 Task: Add a condition where "Channel Is not Voicemail" in new tickets in your groups.
Action: Mouse moved to (99, 386)
Screenshot: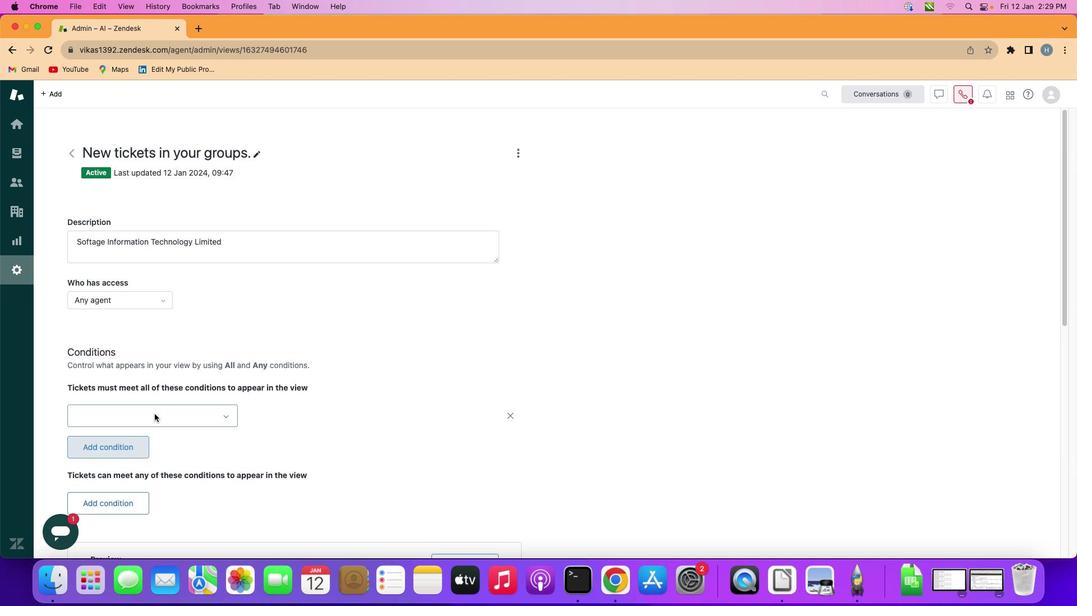 
Action: Mouse pressed left at (99, 386)
Screenshot: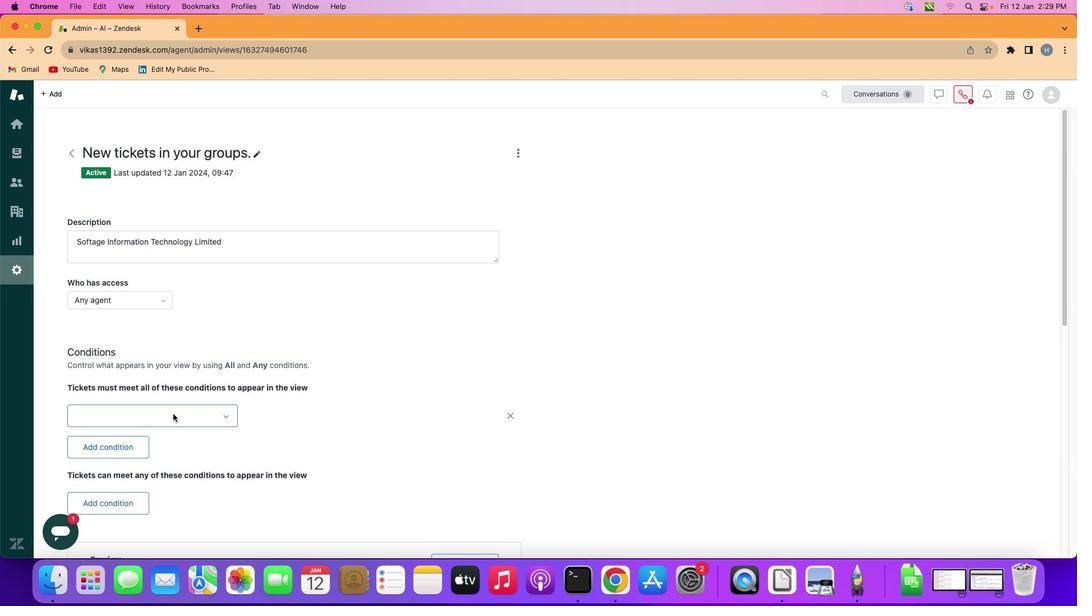 
Action: Mouse moved to (144, 386)
Screenshot: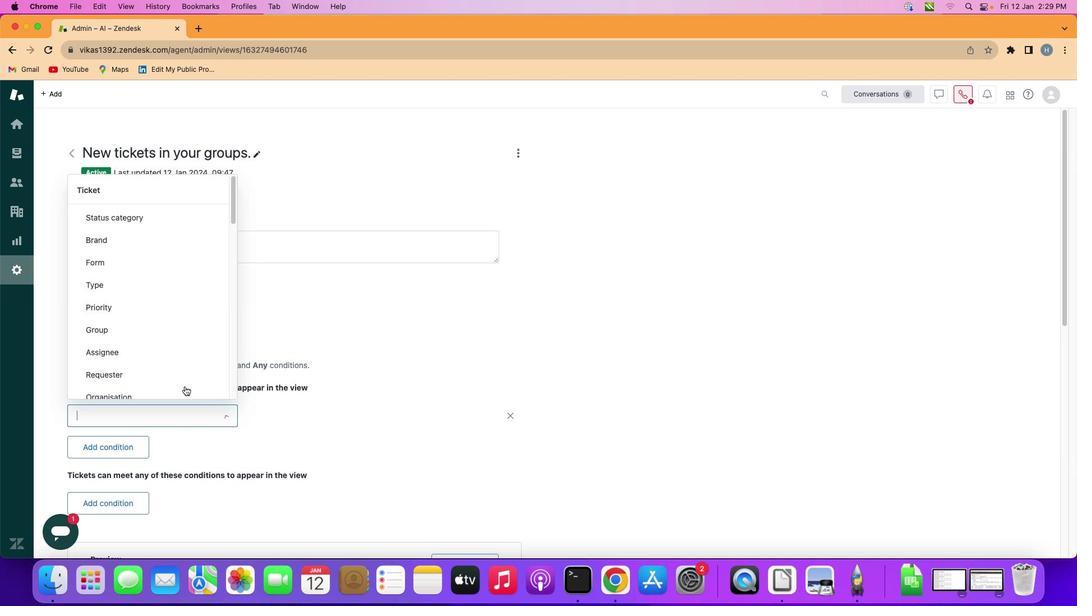 
Action: Mouse pressed left at (144, 386)
Screenshot: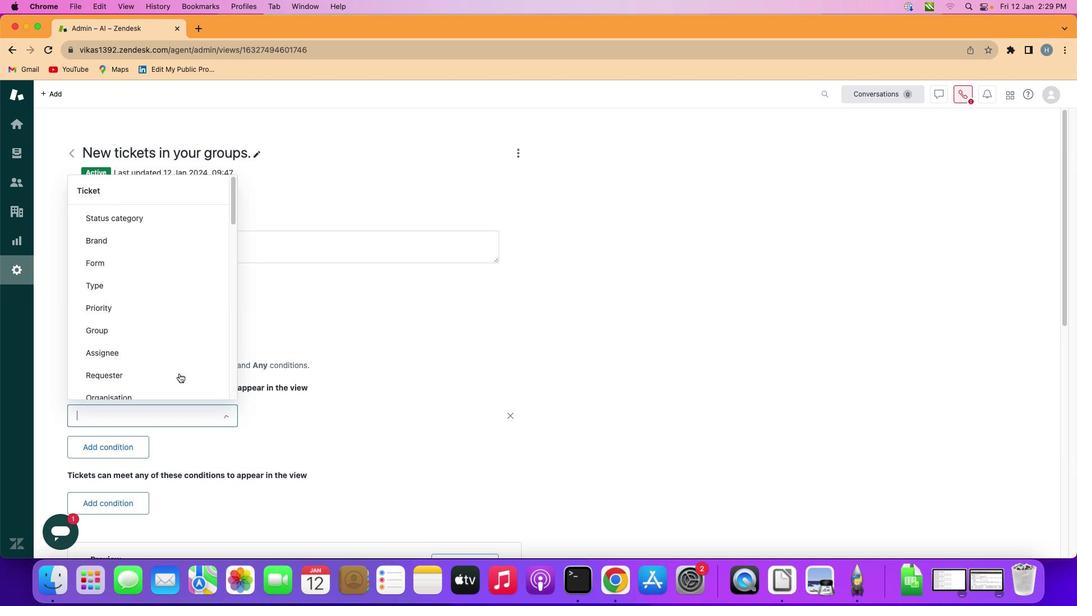 
Action: Mouse moved to (144, 260)
Screenshot: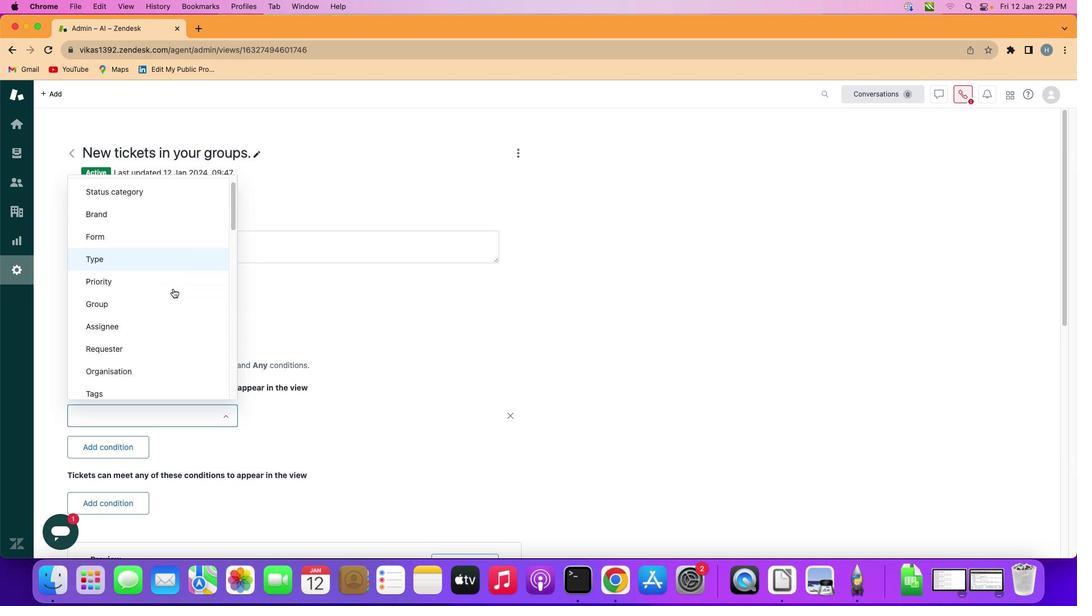 
Action: Mouse scrolled (144, 260) with delta (-27, -28)
Screenshot: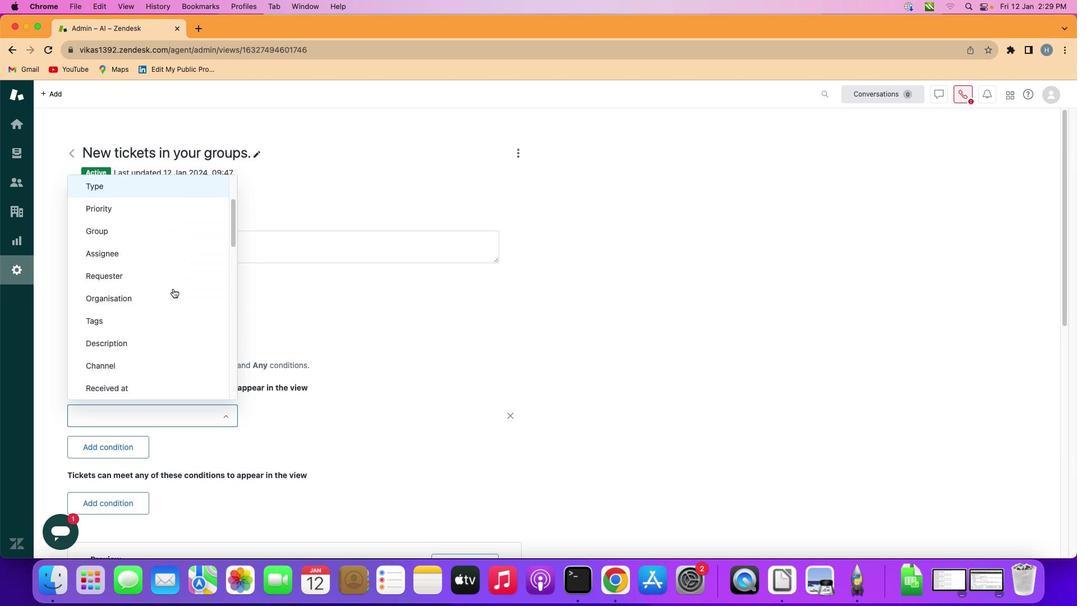 
Action: Mouse scrolled (144, 260) with delta (-27, -28)
Screenshot: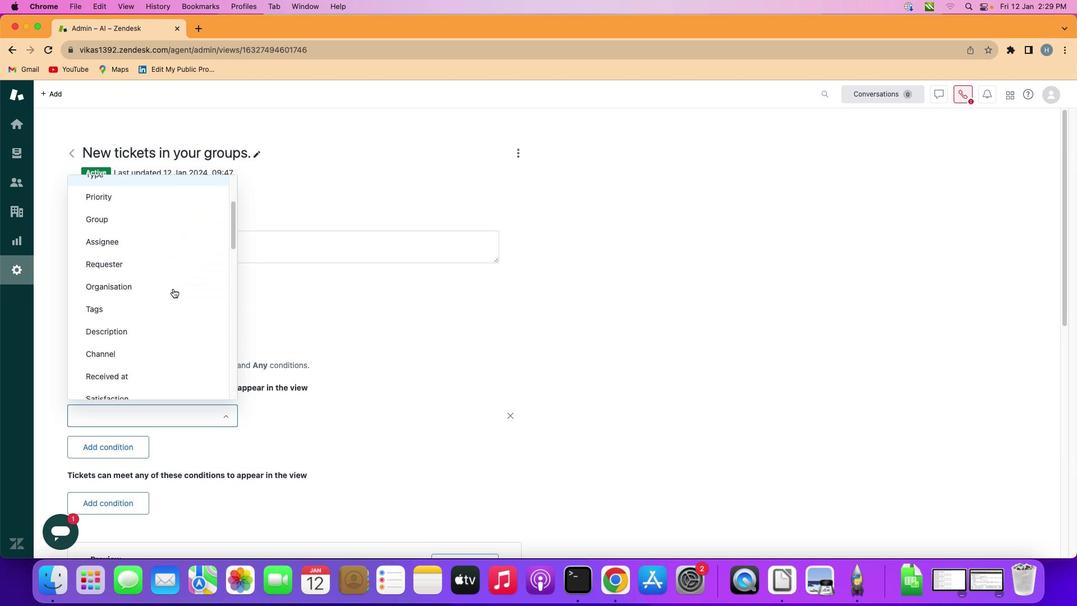 
Action: Mouse scrolled (144, 260) with delta (-27, -28)
Screenshot: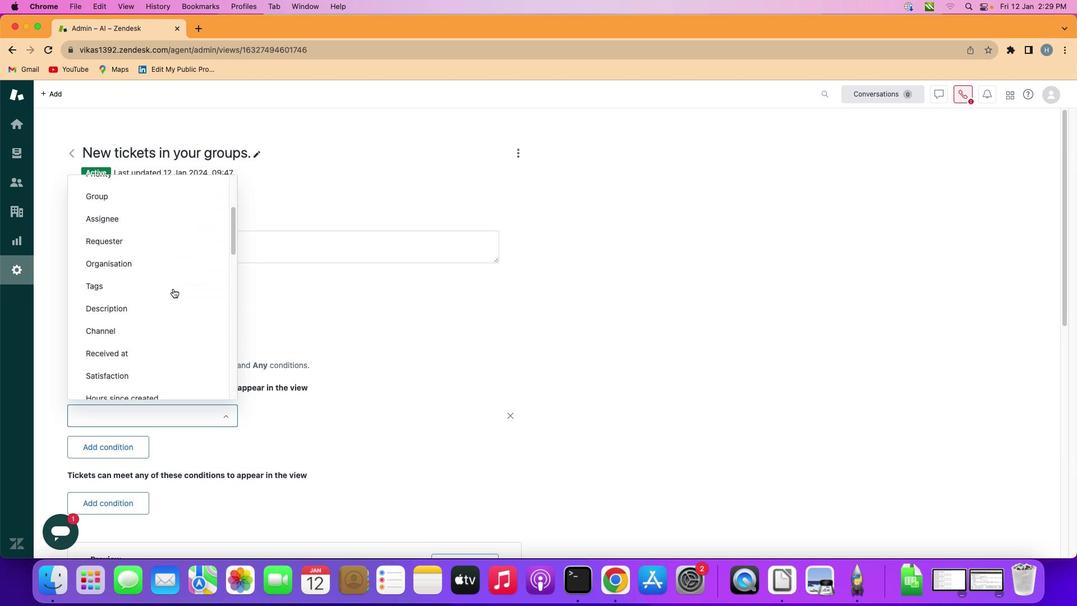 
Action: Mouse scrolled (144, 260) with delta (-27, -28)
Screenshot: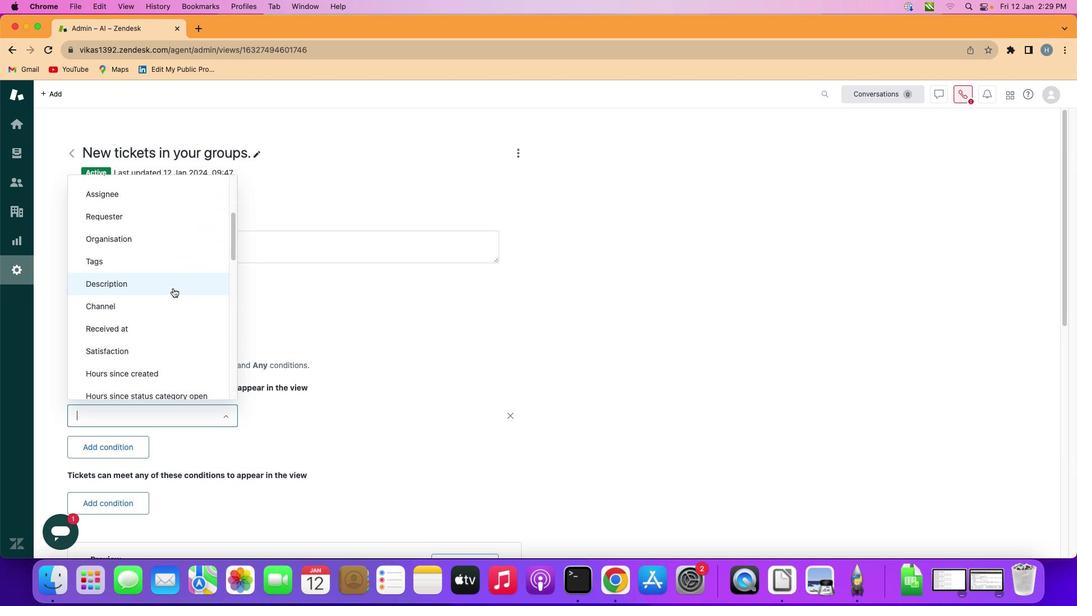
Action: Mouse scrolled (144, 260) with delta (-27, -28)
Screenshot: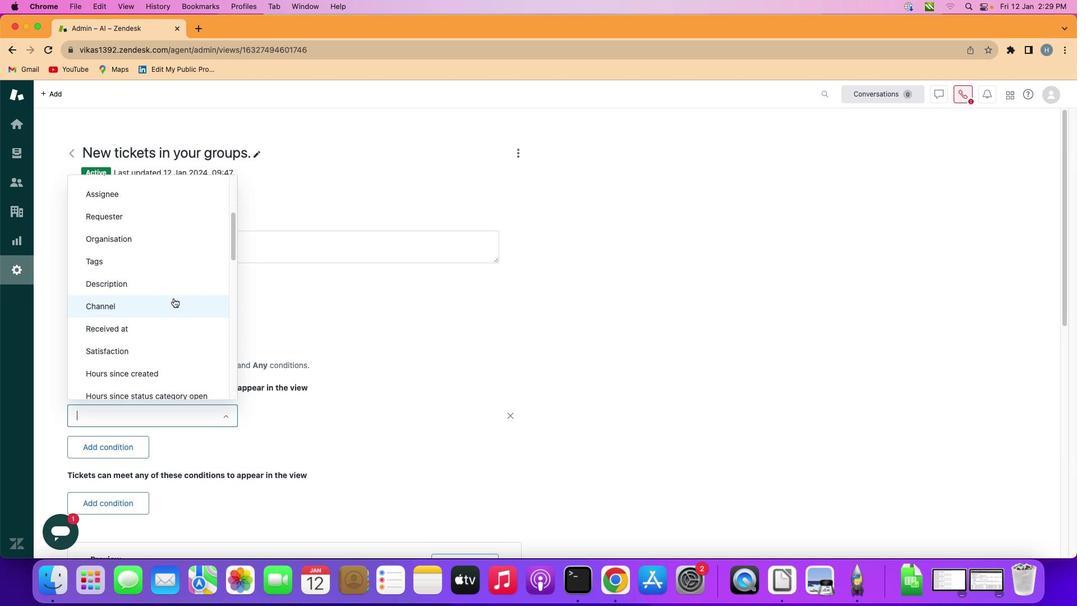 
Action: Mouse moved to (144, 278)
Screenshot: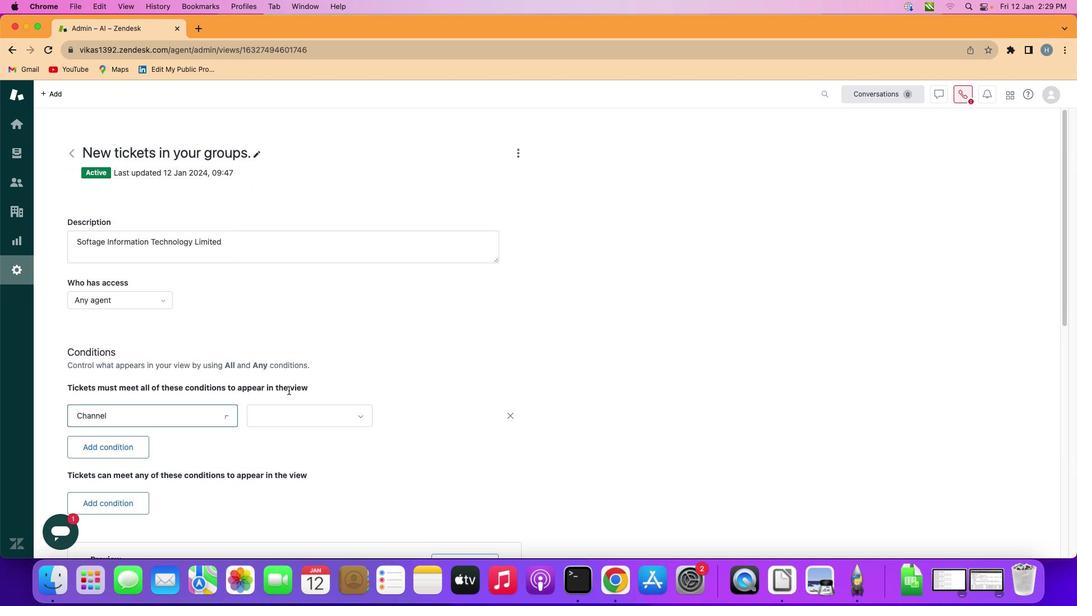 
Action: Mouse pressed left at (144, 278)
Screenshot: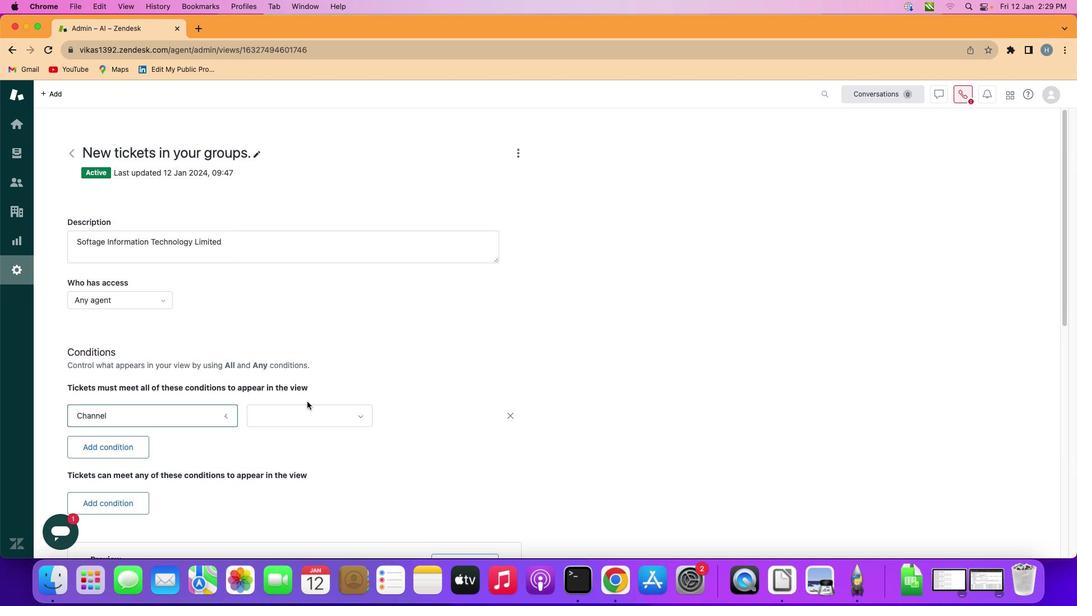 
Action: Mouse moved to (283, 381)
Screenshot: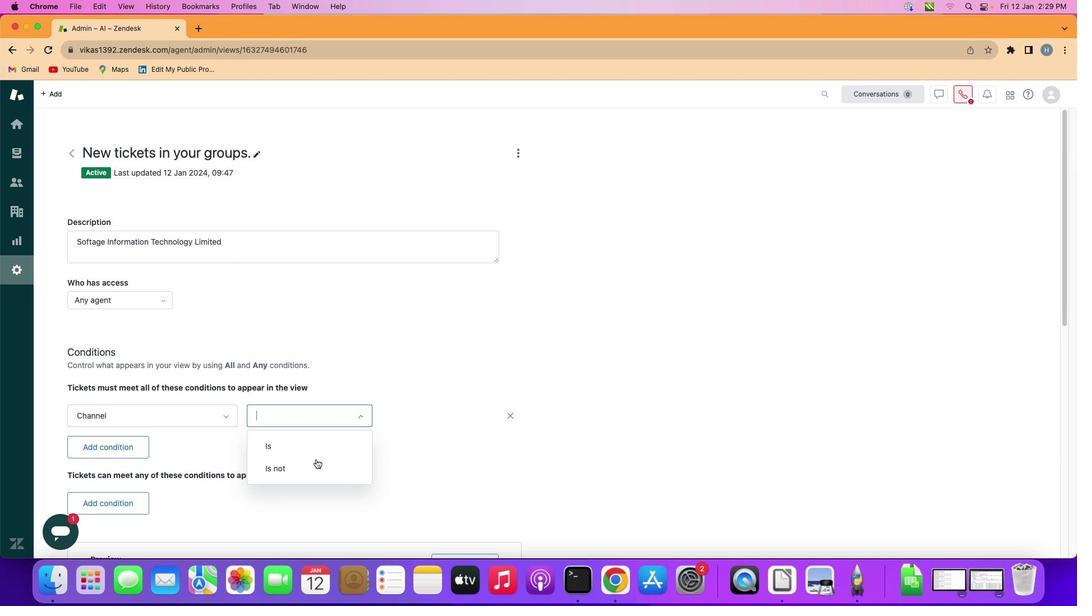 
Action: Mouse pressed left at (283, 381)
Screenshot: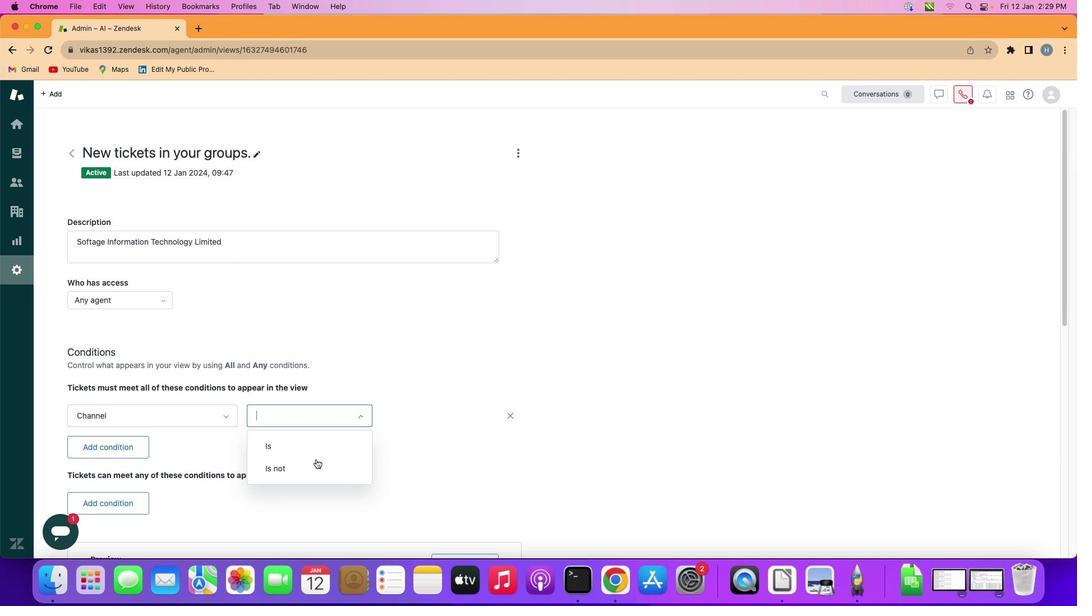 
Action: Mouse moved to (287, 434)
Screenshot: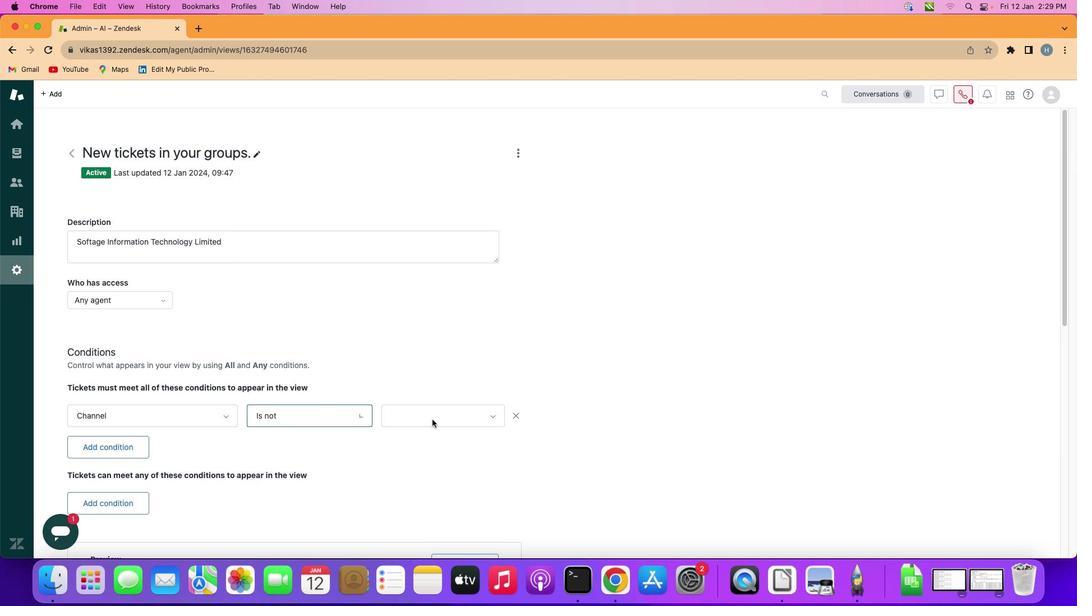 
Action: Mouse pressed left at (287, 434)
Screenshot: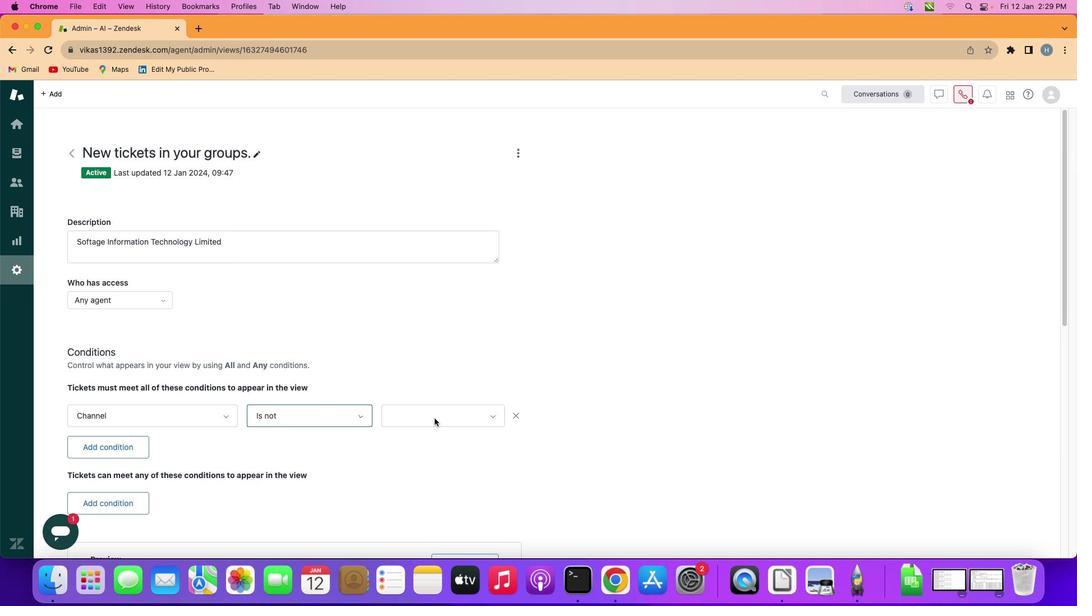
Action: Mouse moved to (406, 390)
Screenshot: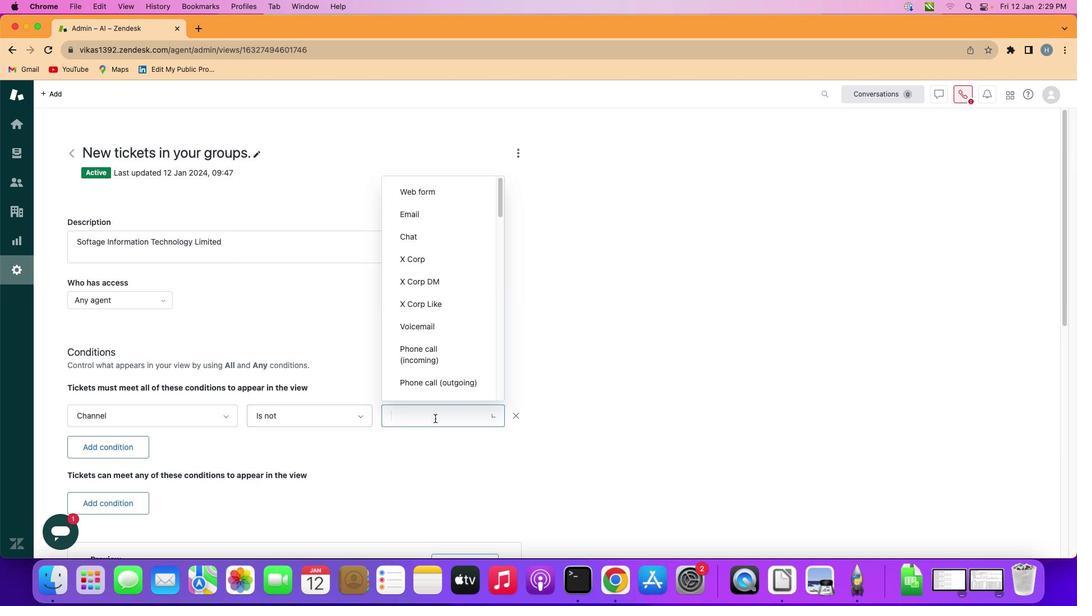 
Action: Mouse pressed left at (406, 390)
Screenshot: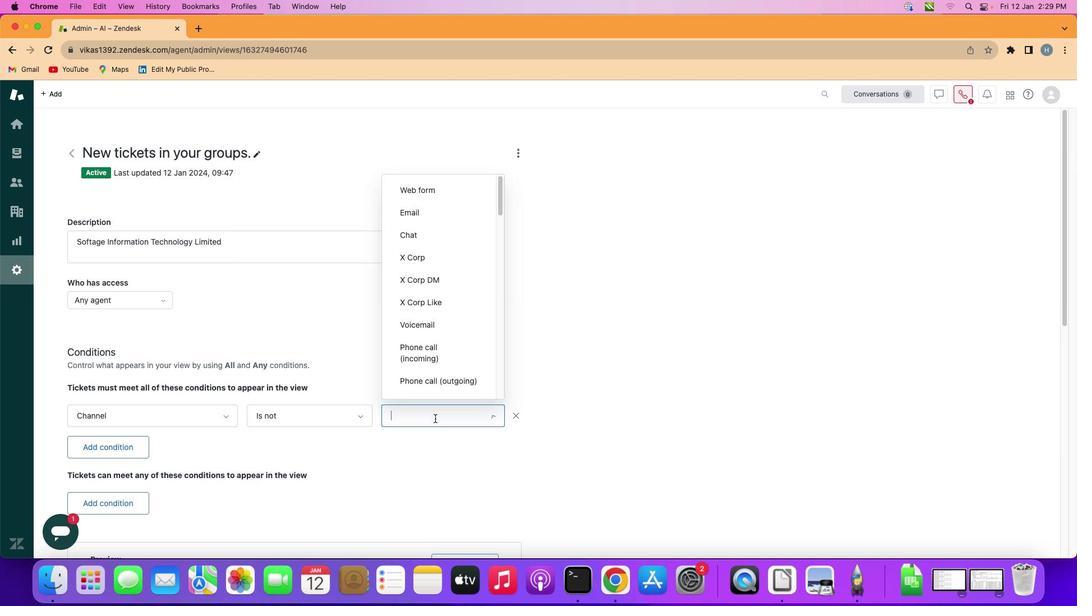 
Action: Mouse moved to (423, 291)
Screenshot: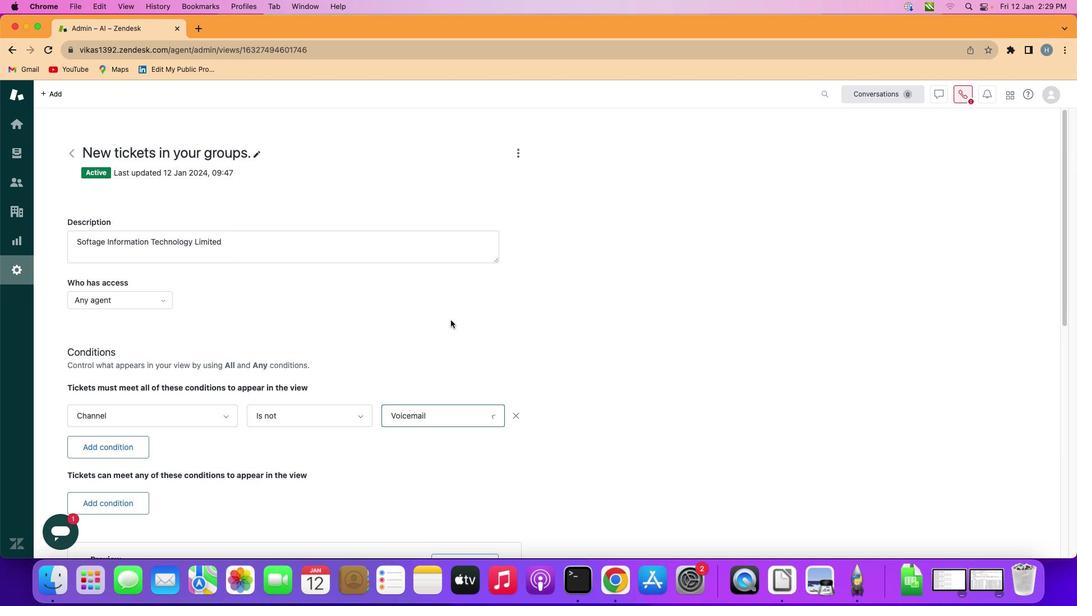 
Action: Mouse pressed left at (423, 291)
Screenshot: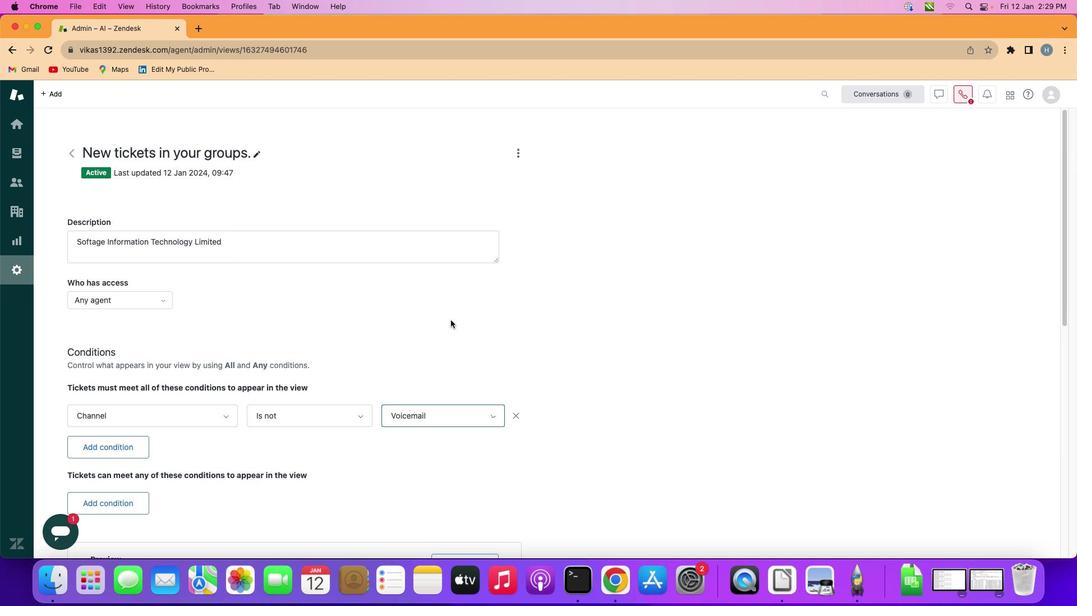 
